 Task: Search for emails with sensitivity set to 'private' in Outlook.
Action: Mouse moved to (301, 8)
Screenshot: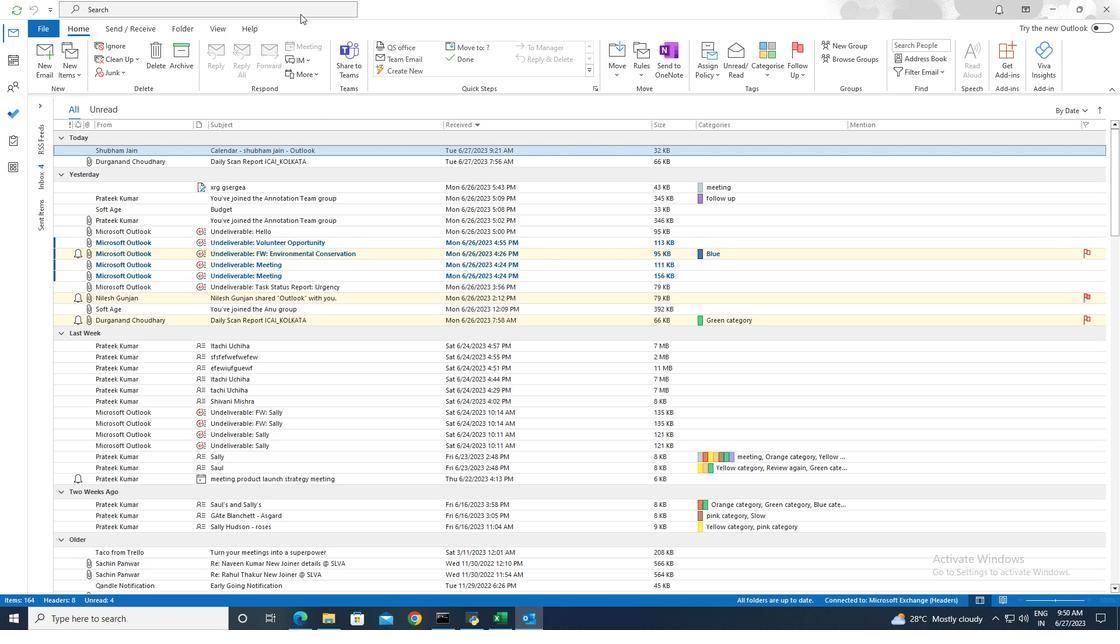 
Action: Mouse pressed left at (301, 8)
Screenshot: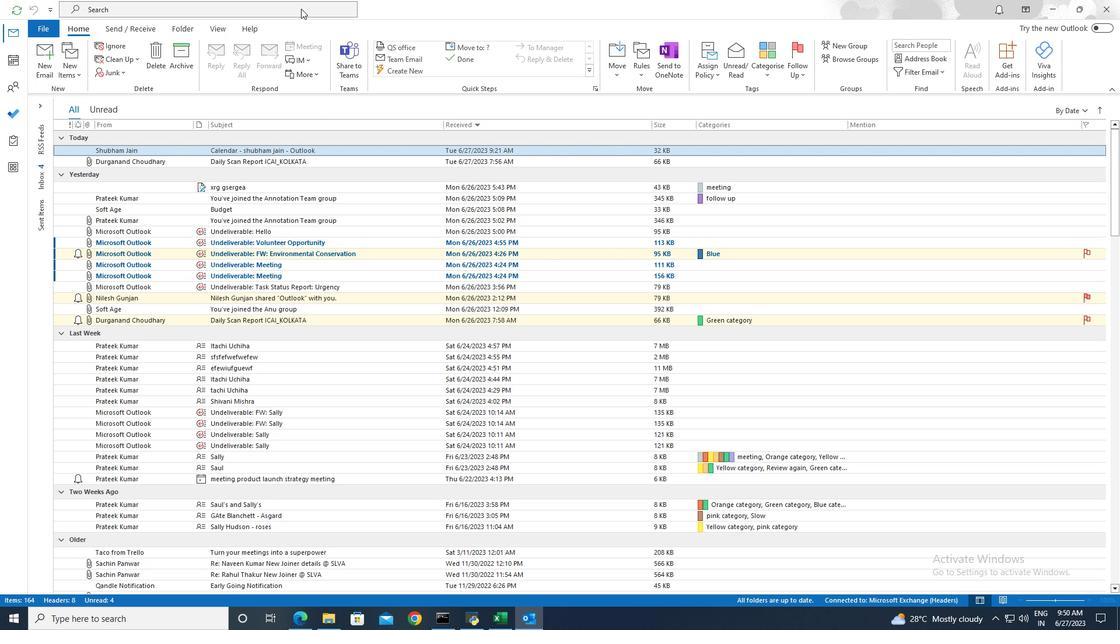 
Action: Mouse moved to (399, 11)
Screenshot: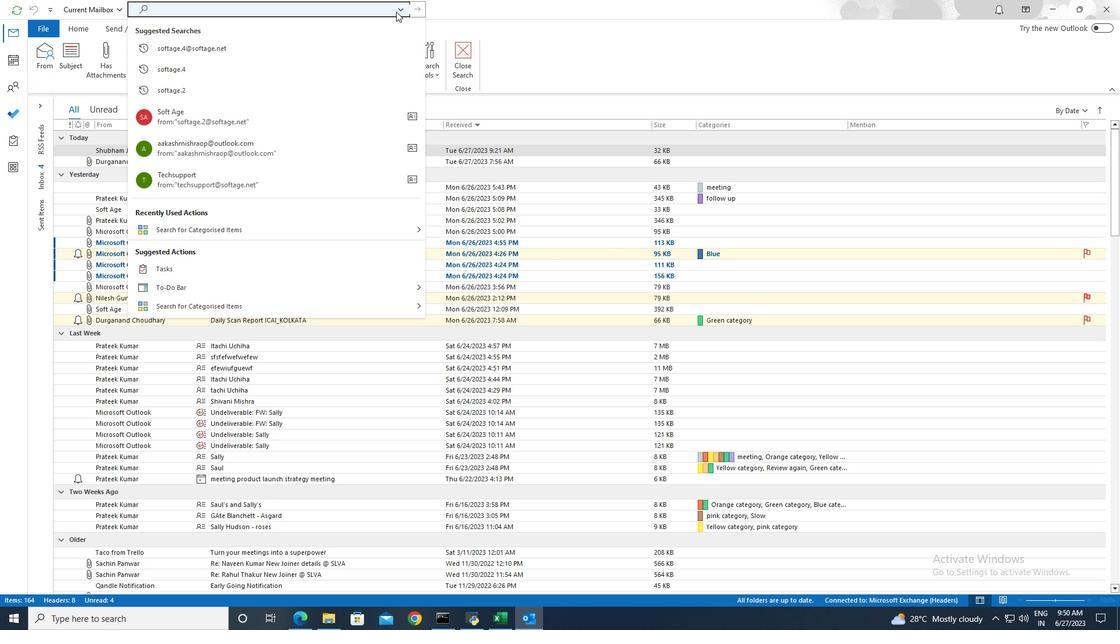 
Action: Mouse pressed left at (399, 11)
Screenshot: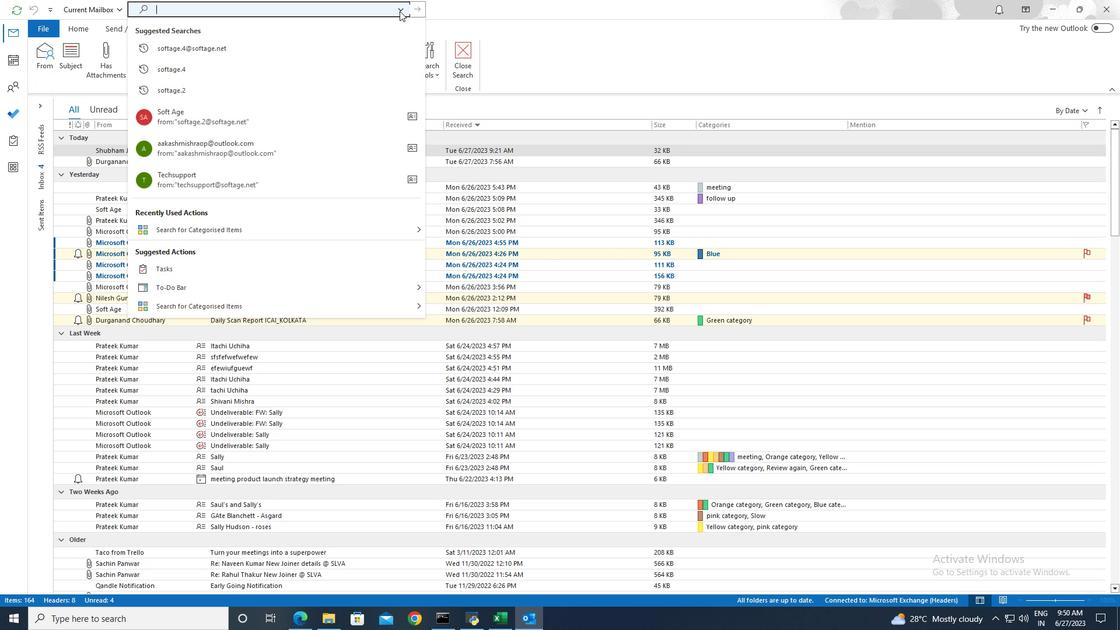 
Action: Mouse moved to (203, 321)
Screenshot: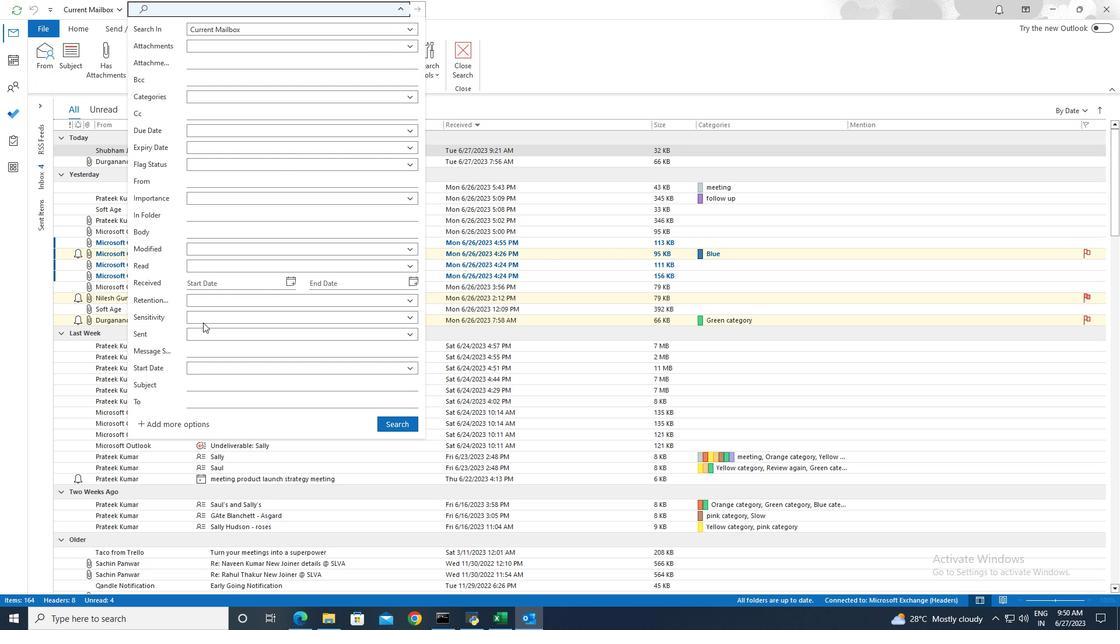 
Action: Mouse pressed left at (203, 321)
Screenshot: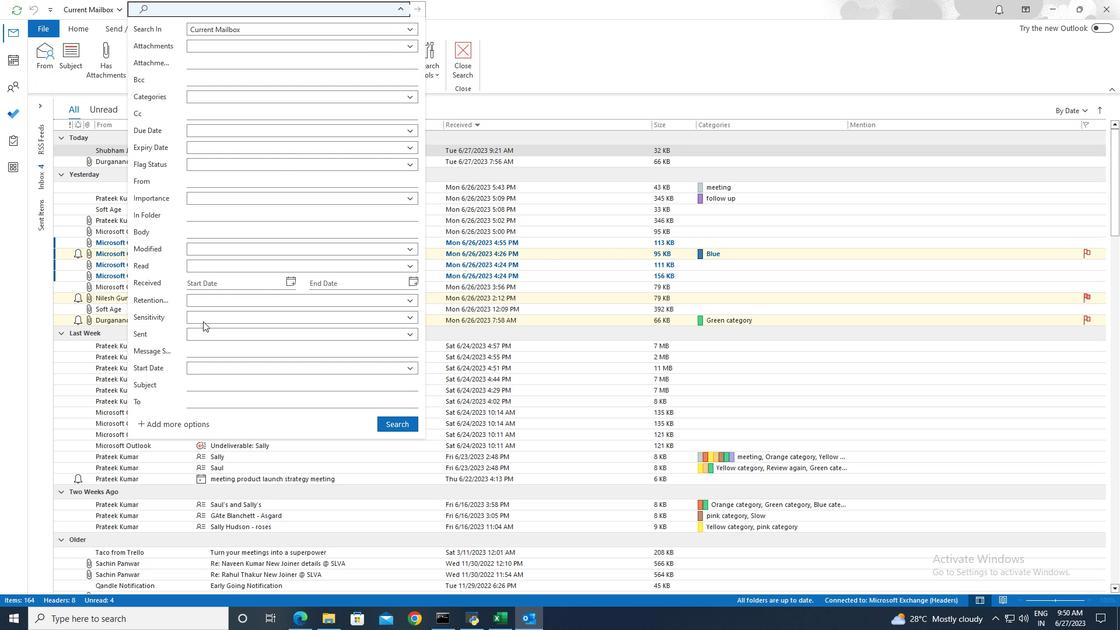 
Action: Mouse moved to (204, 360)
Screenshot: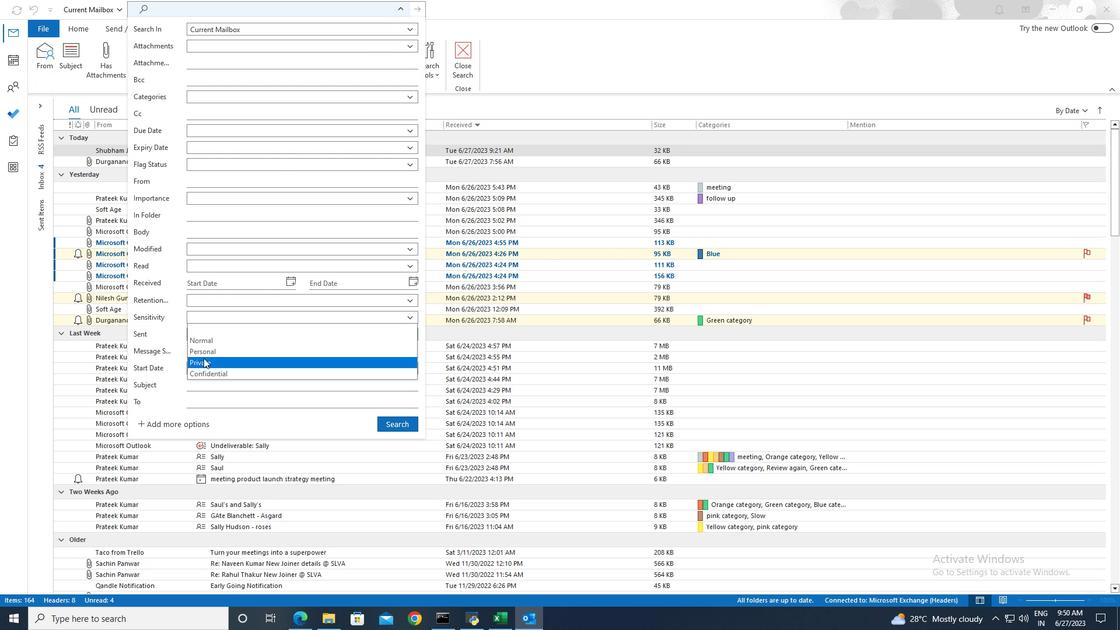 
Action: Mouse pressed left at (204, 360)
Screenshot: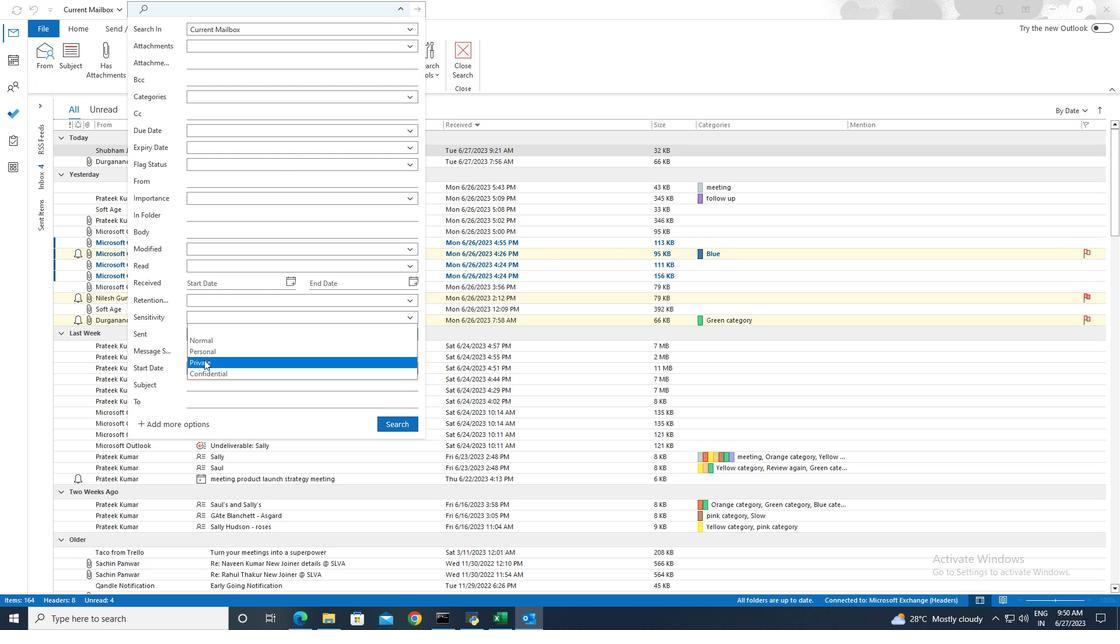 
Action: Mouse moved to (395, 426)
Screenshot: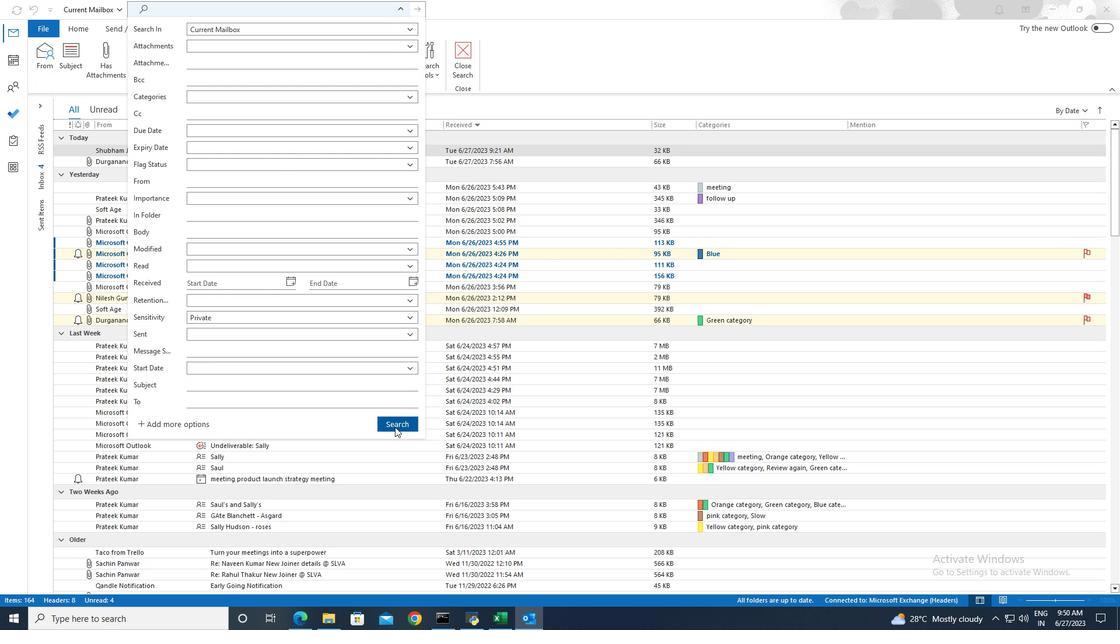 
Action: Mouse pressed left at (395, 426)
Screenshot: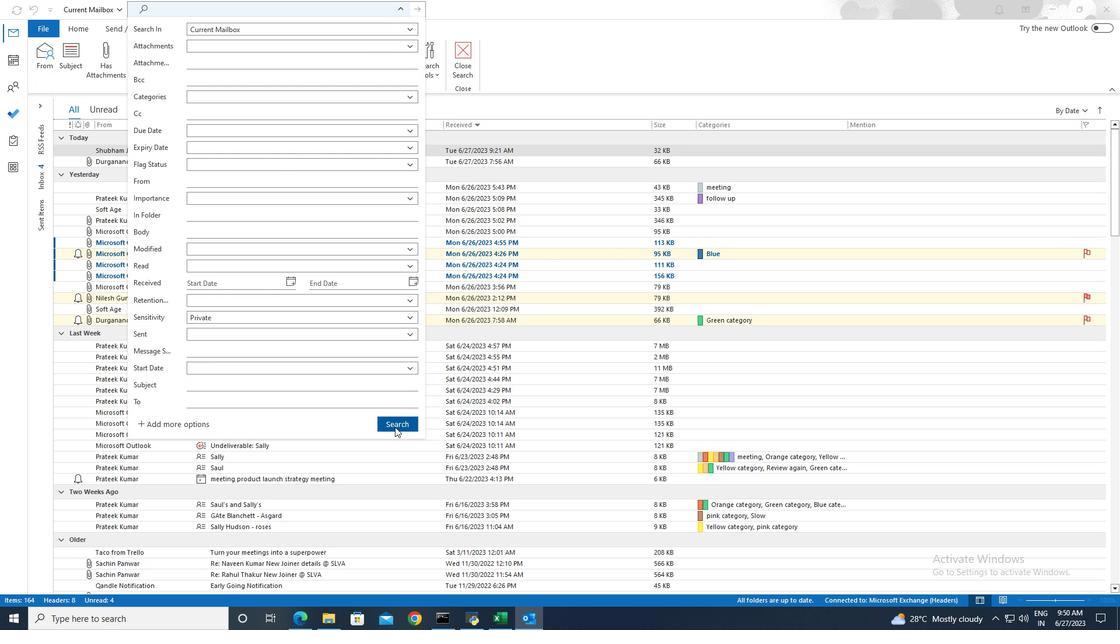 
Action: Mouse moved to (392, 424)
Screenshot: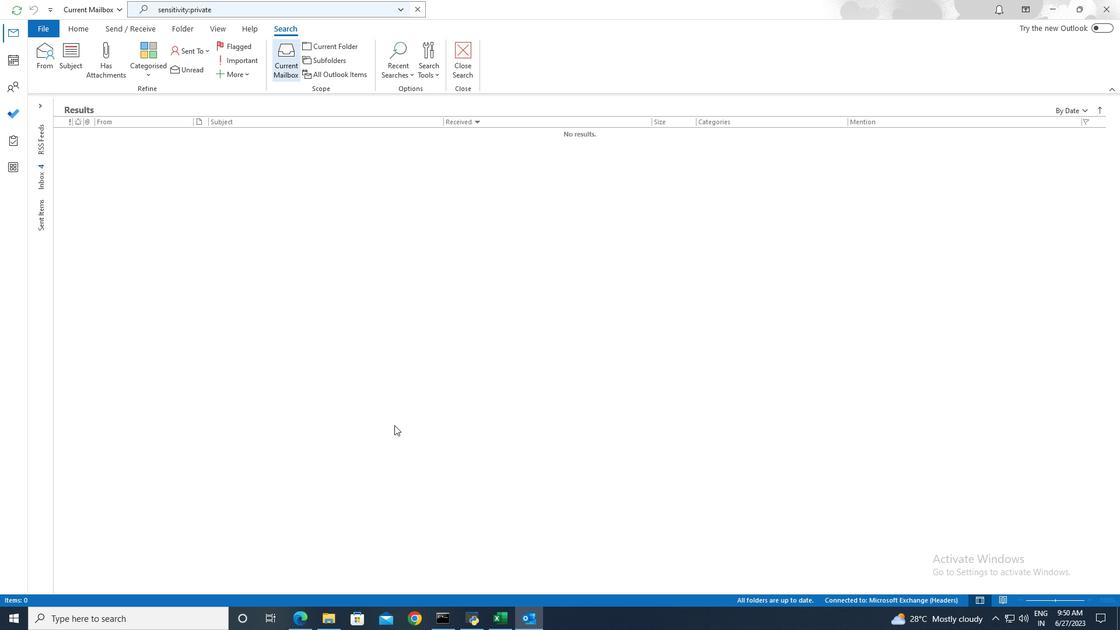 
